 Task: Invite Team Member Softage.1@softage.net to Workspace Event Planning. Invite Team Member Softage.2@softage.net to Workspace Event Planning. Invite Team Member Softage.3@softage.net to Workspace Event Planning. Invite Team Member Softage.4@softage.net to Workspace Event Planning
Action: Mouse moved to (704, 92)
Screenshot: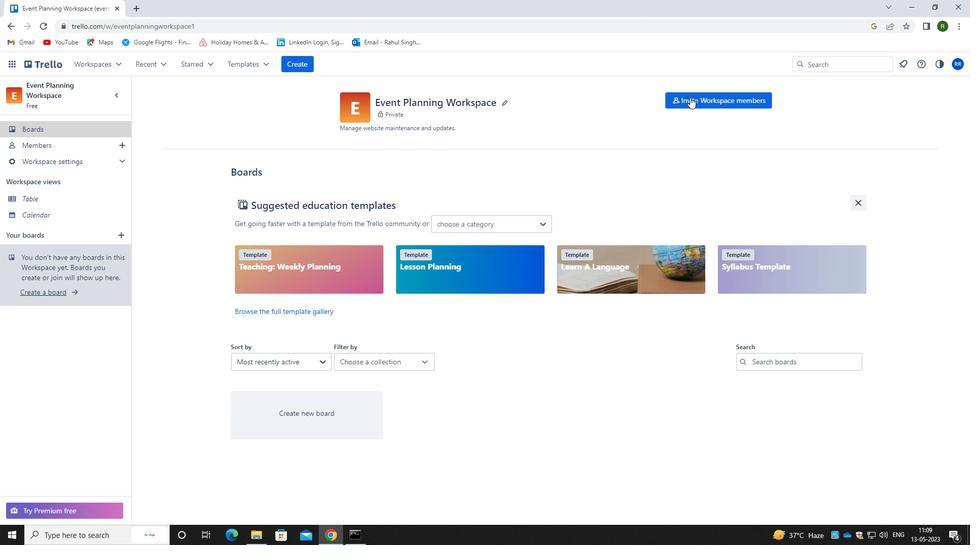 
Action: Mouse pressed left at (704, 92)
Screenshot: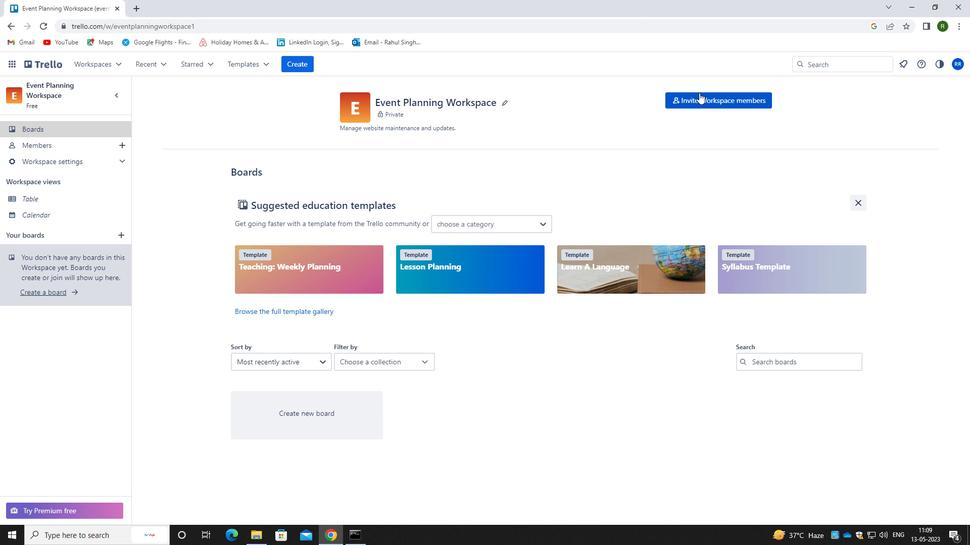 
Action: Mouse moved to (446, 280)
Screenshot: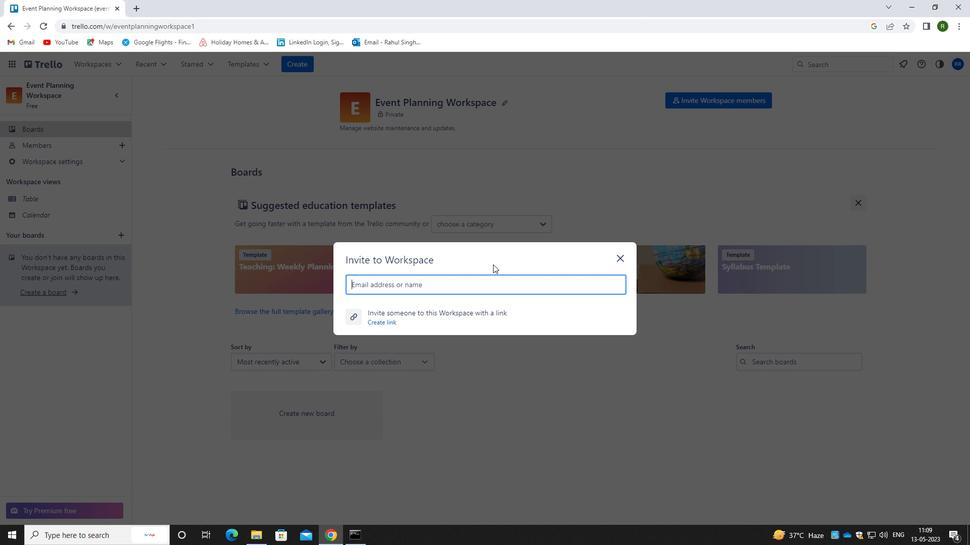 
Action: Key pressed <Key.caps_lock>s<Key.caps_lock>Oftage.1<Key.shift>@SOFTAGE.NET
Screenshot: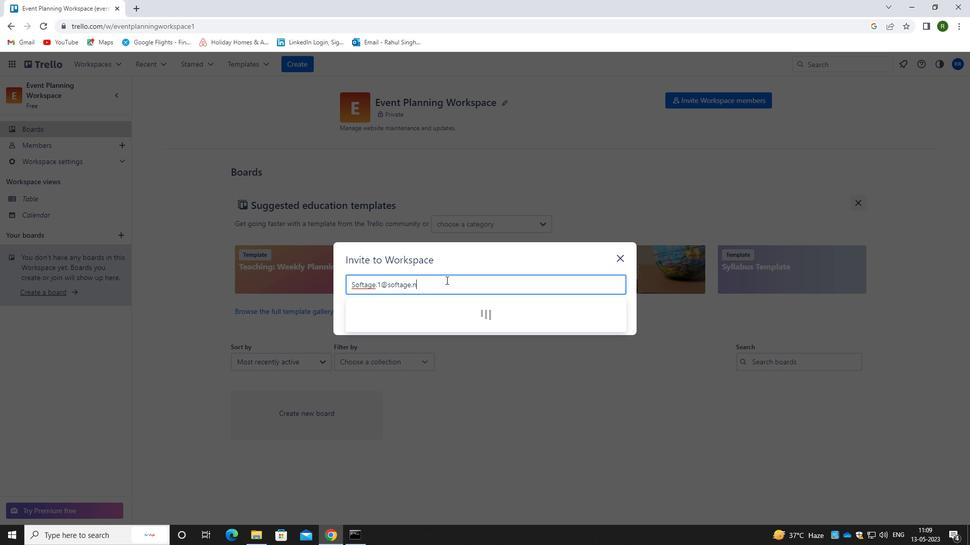 
Action: Mouse moved to (395, 312)
Screenshot: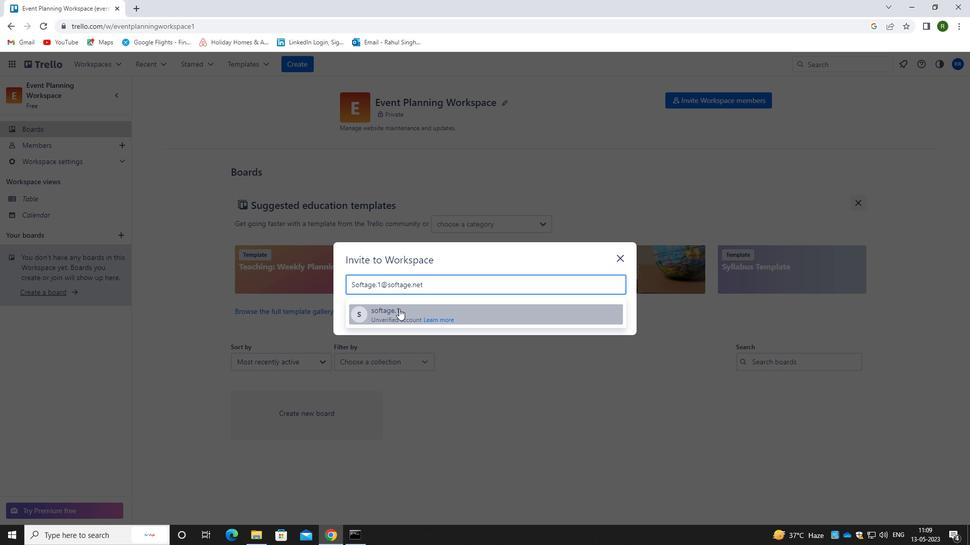 
Action: Mouse pressed left at (395, 312)
Screenshot: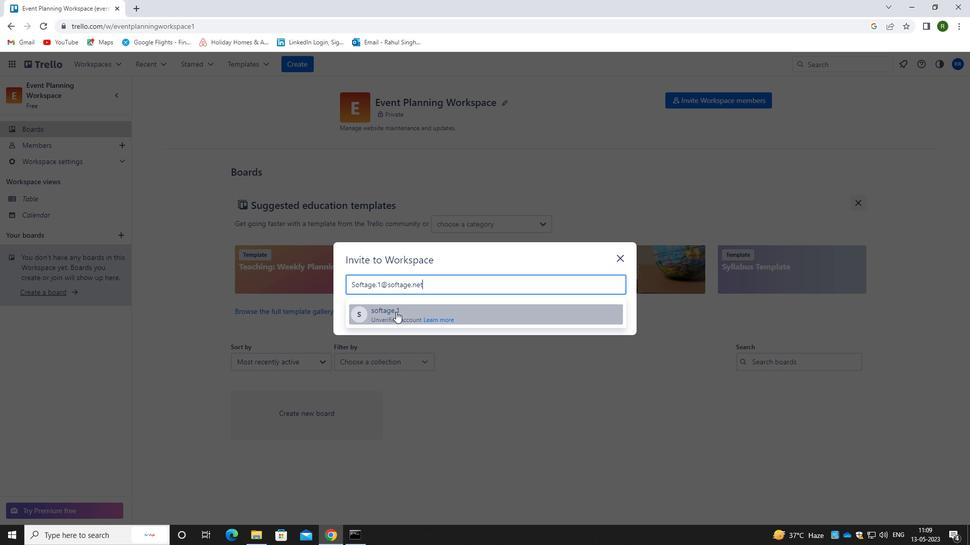
Action: Mouse moved to (589, 261)
Screenshot: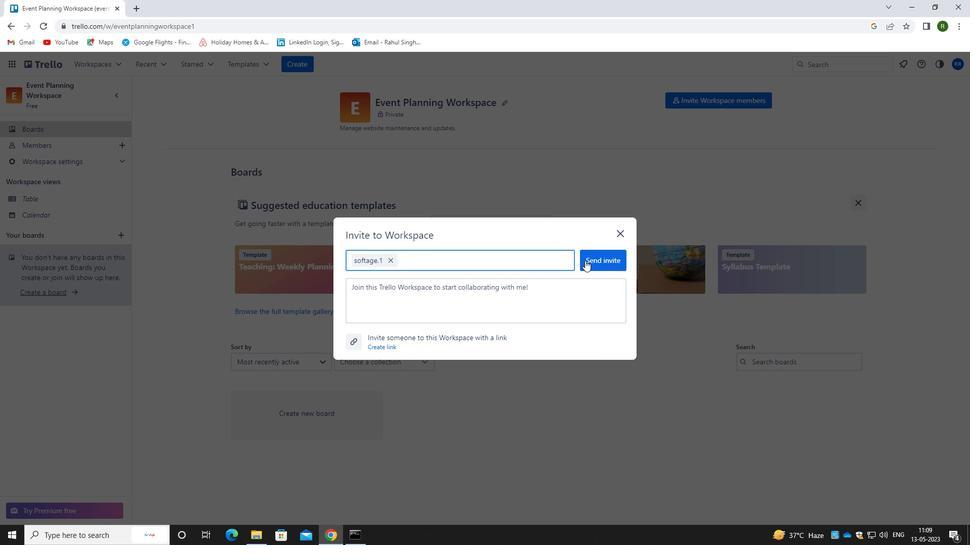 
Action: Mouse pressed left at (589, 261)
Screenshot: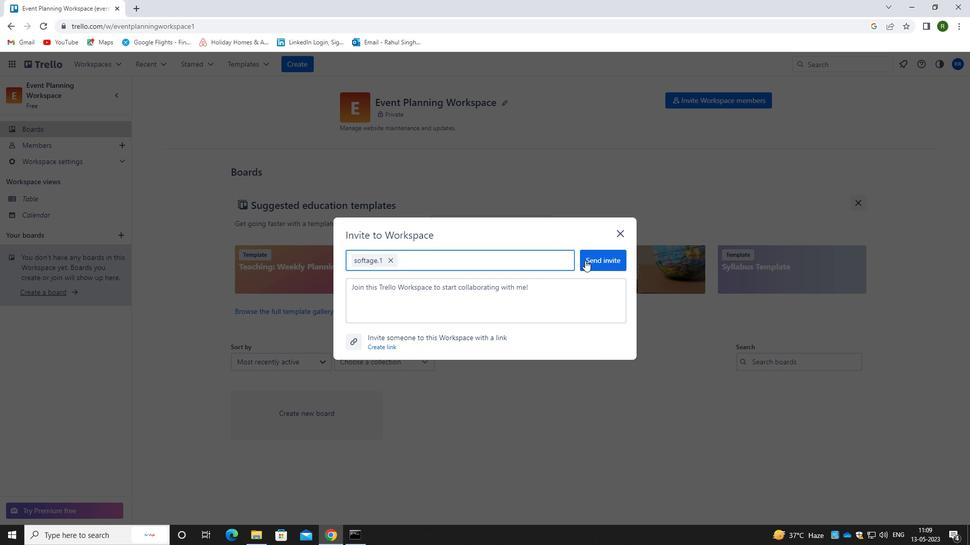 
Action: Mouse moved to (715, 102)
Screenshot: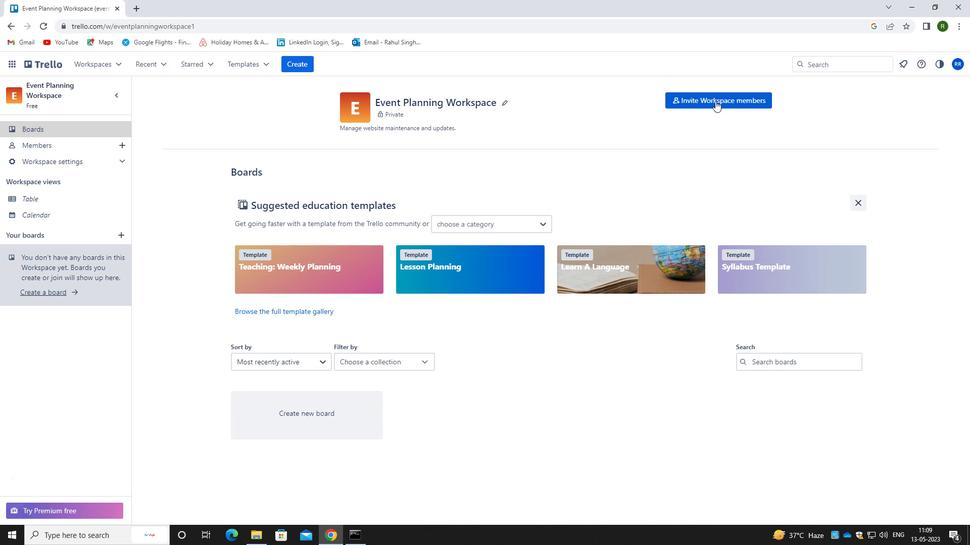 
Action: Mouse pressed left at (715, 102)
Screenshot: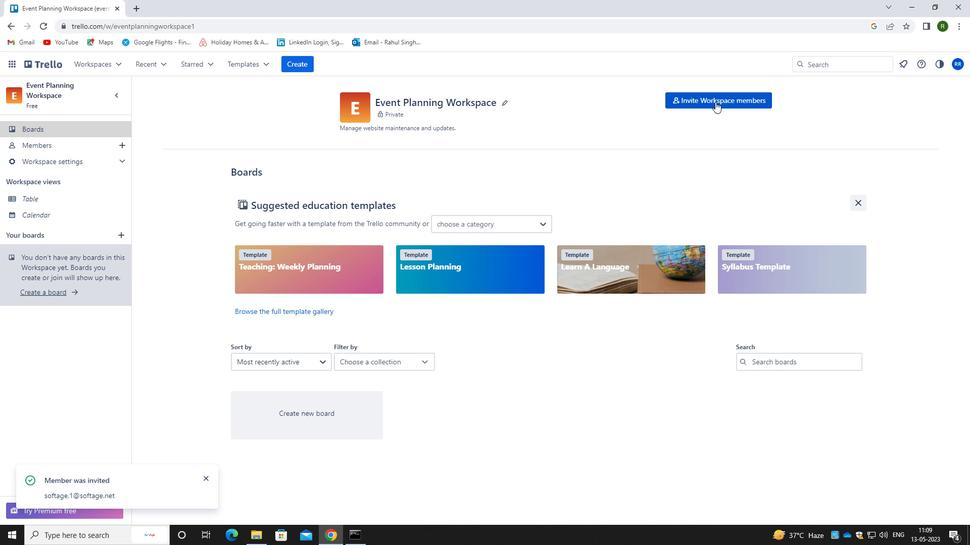 
Action: Mouse moved to (421, 283)
Screenshot: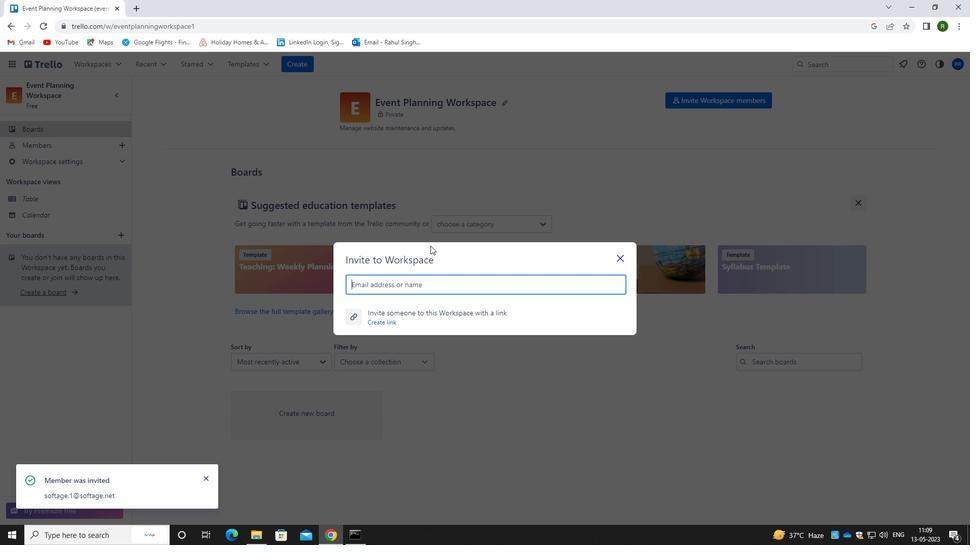 
Action: Key pressed <Key.shift>SOFTAGE.2<Key.shift>@SOFTAGE.2<Key.backspace>NET
Screenshot: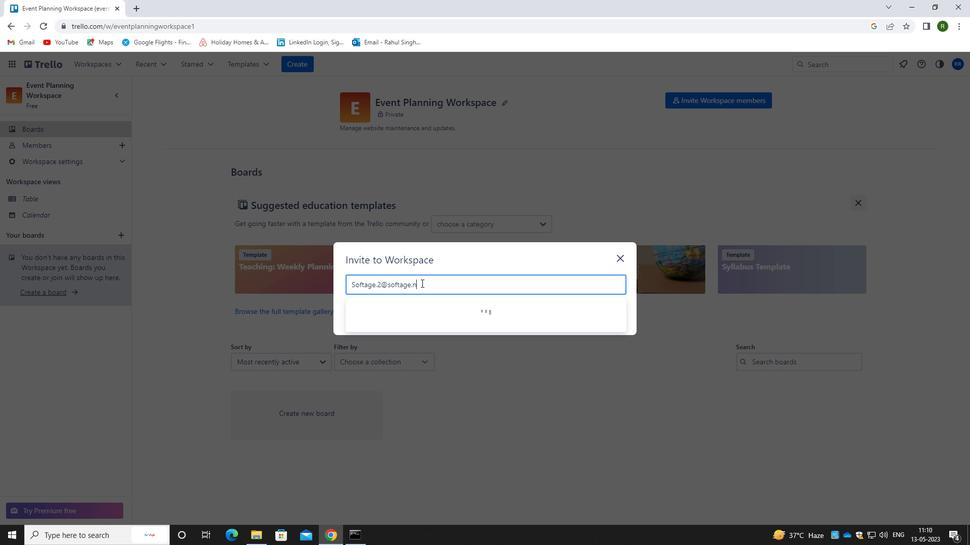 
Action: Mouse moved to (376, 314)
Screenshot: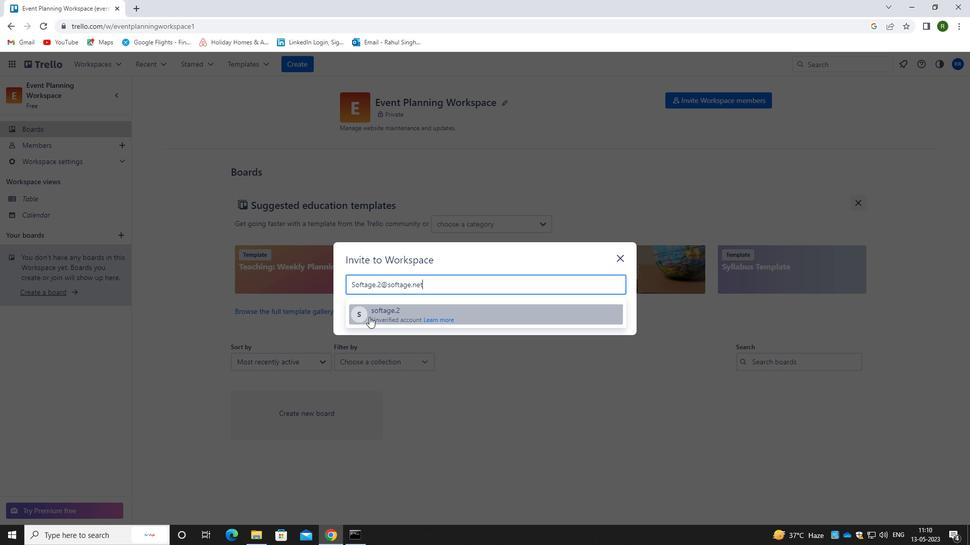 
Action: Mouse pressed left at (376, 314)
Screenshot: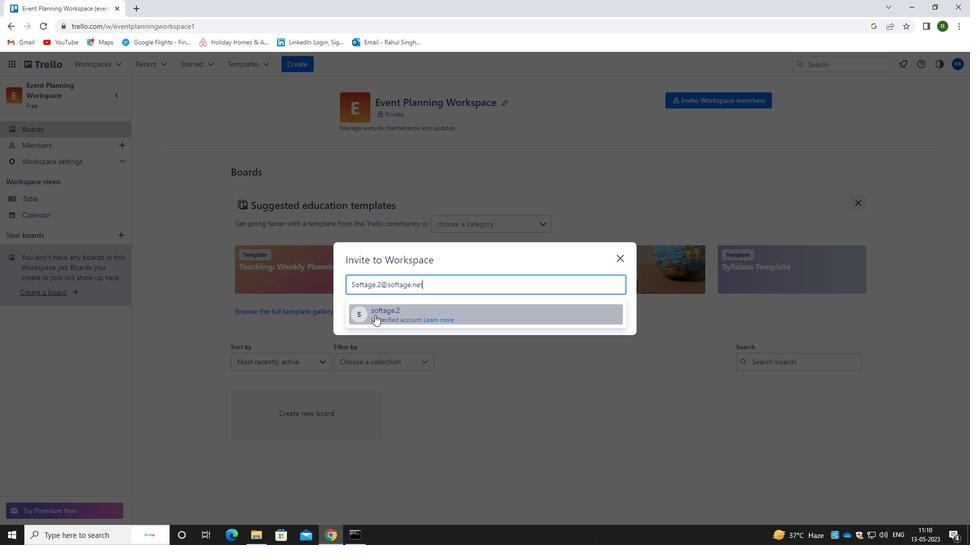 
Action: Mouse moved to (603, 261)
Screenshot: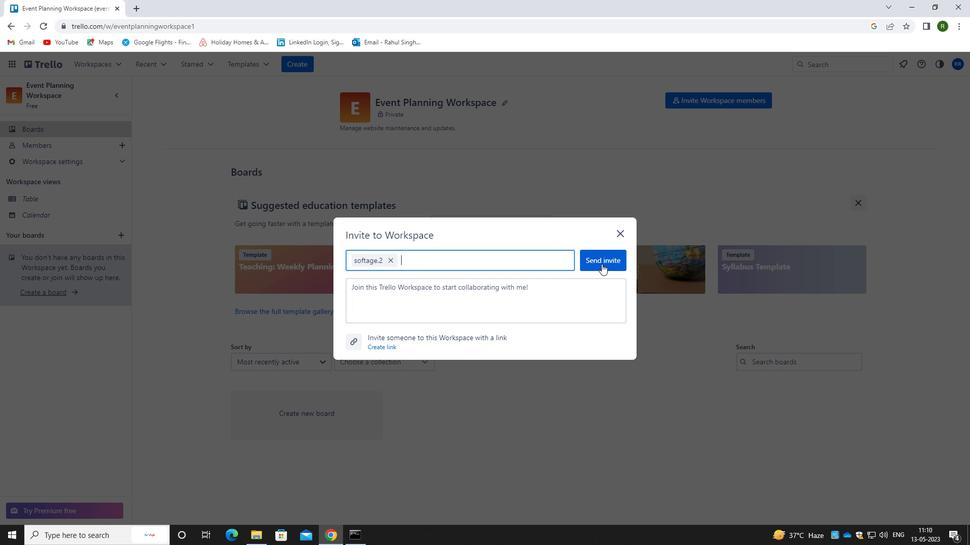 
Action: Mouse pressed left at (603, 261)
Screenshot: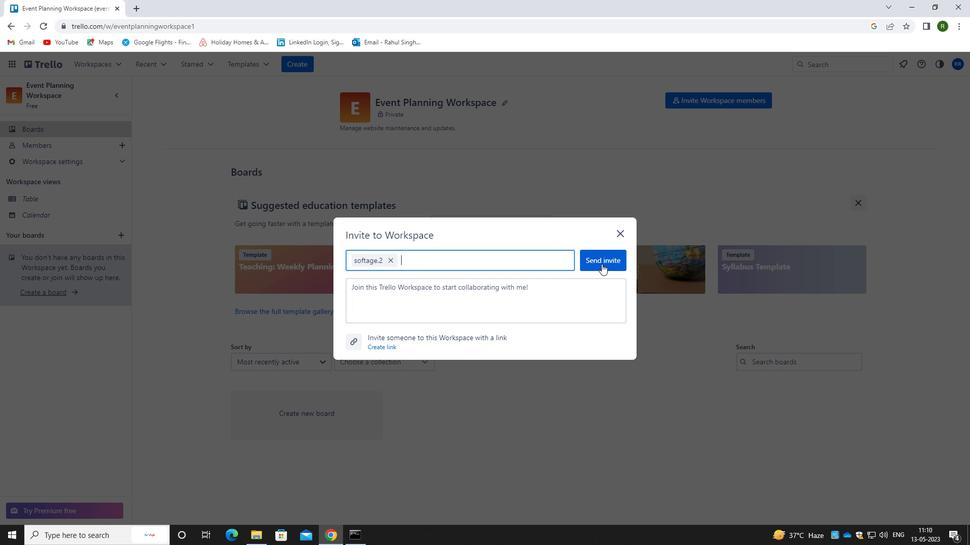 
Action: Mouse moved to (711, 94)
Screenshot: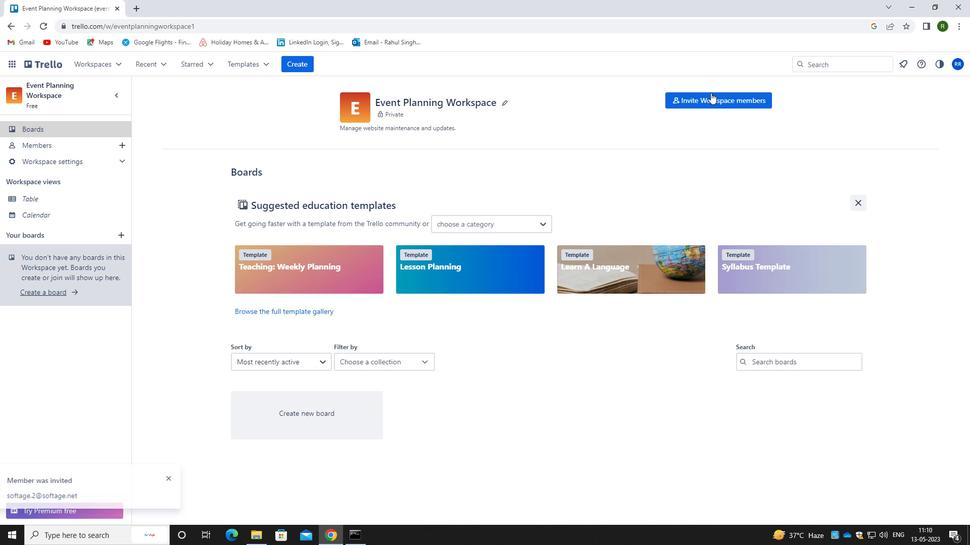 
Action: Mouse pressed left at (711, 94)
Screenshot: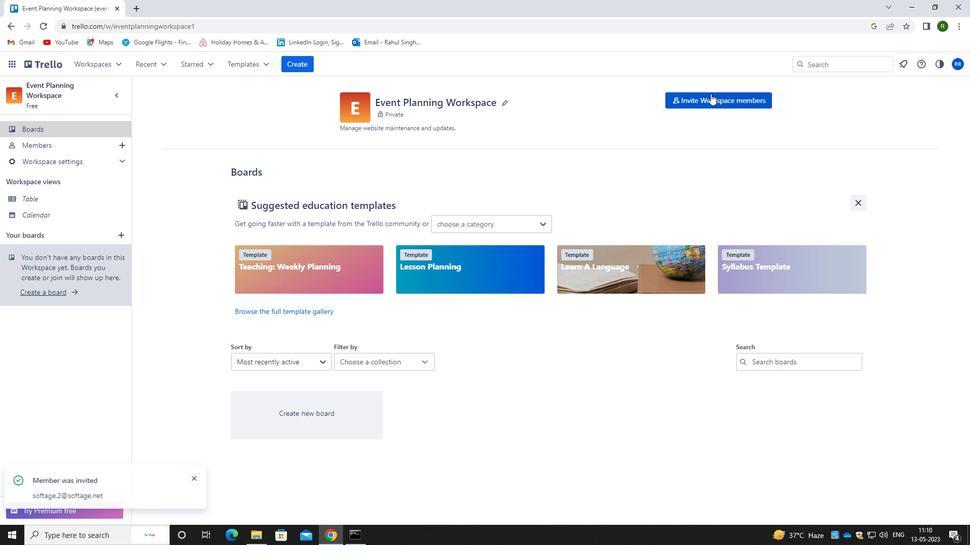 
Action: Mouse moved to (397, 299)
Screenshot: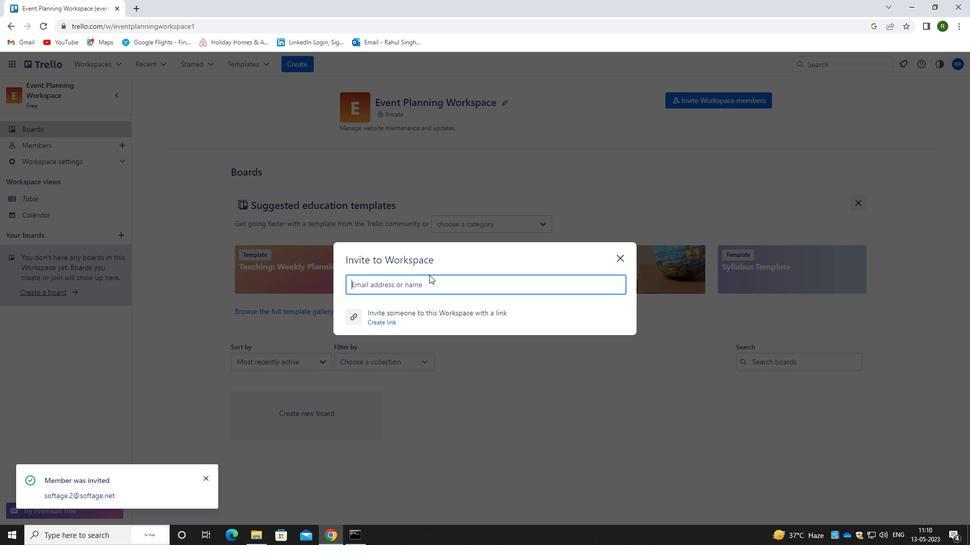 
Action: Key pressed <Key.shift>SOFTAGE.3<Key.shift>@SOFTAGE.NET
Screenshot: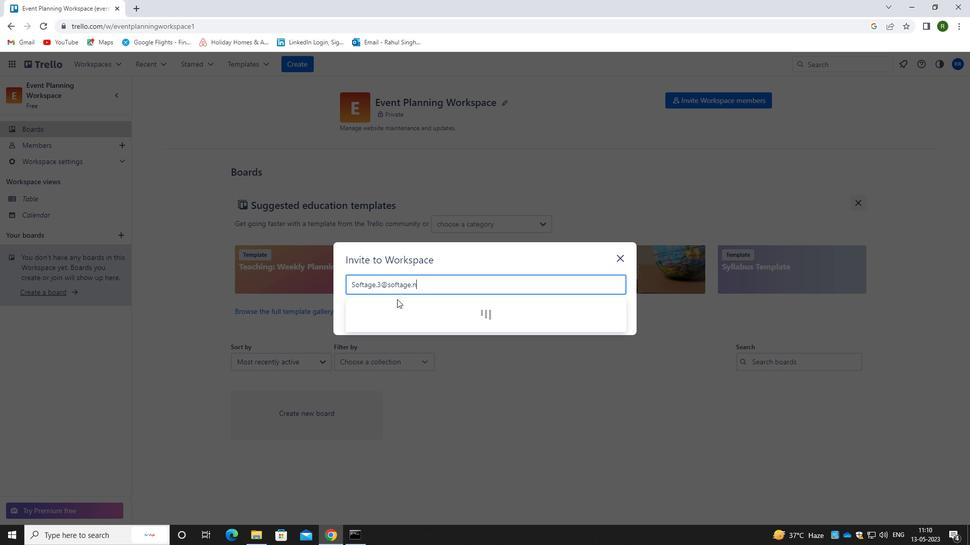 
Action: Mouse moved to (386, 317)
Screenshot: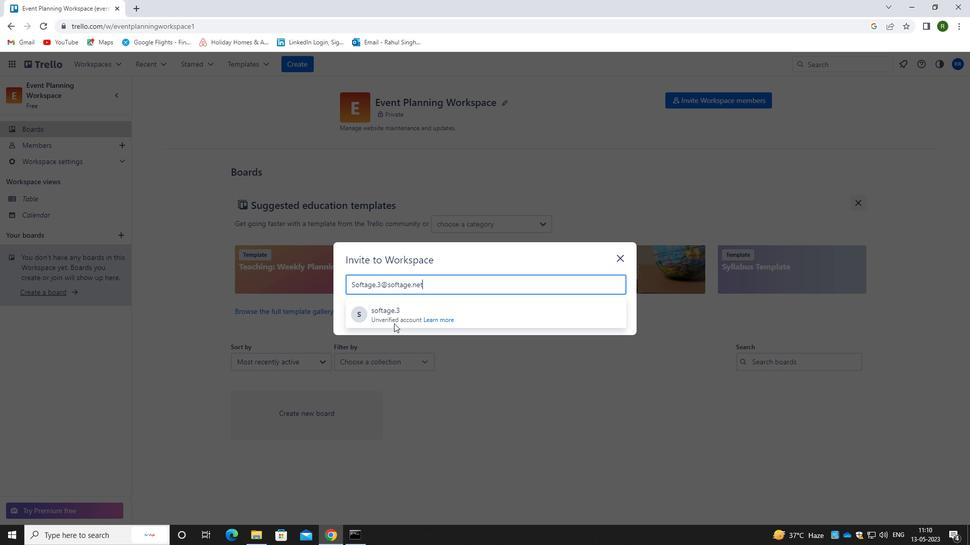 
Action: Mouse pressed left at (386, 317)
Screenshot: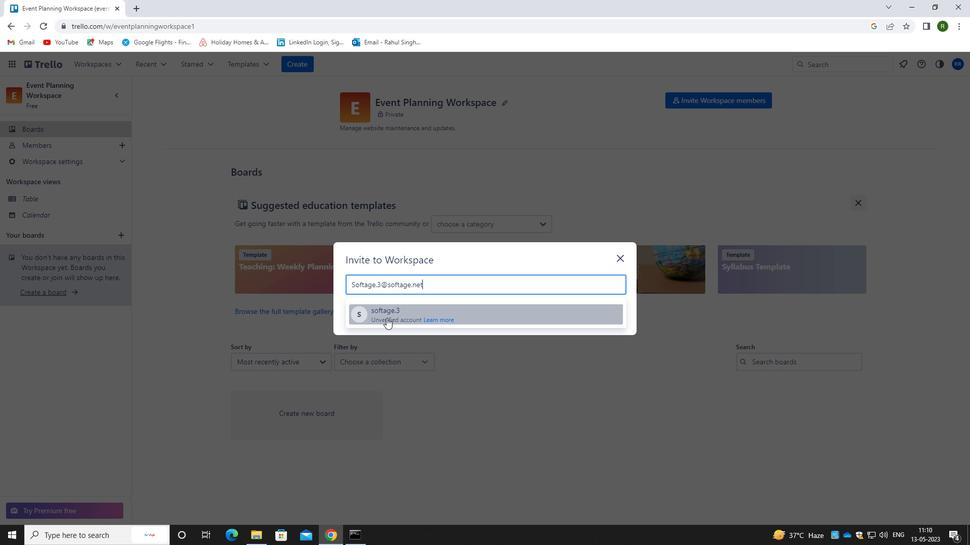 
Action: Mouse moved to (617, 261)
Screenshot: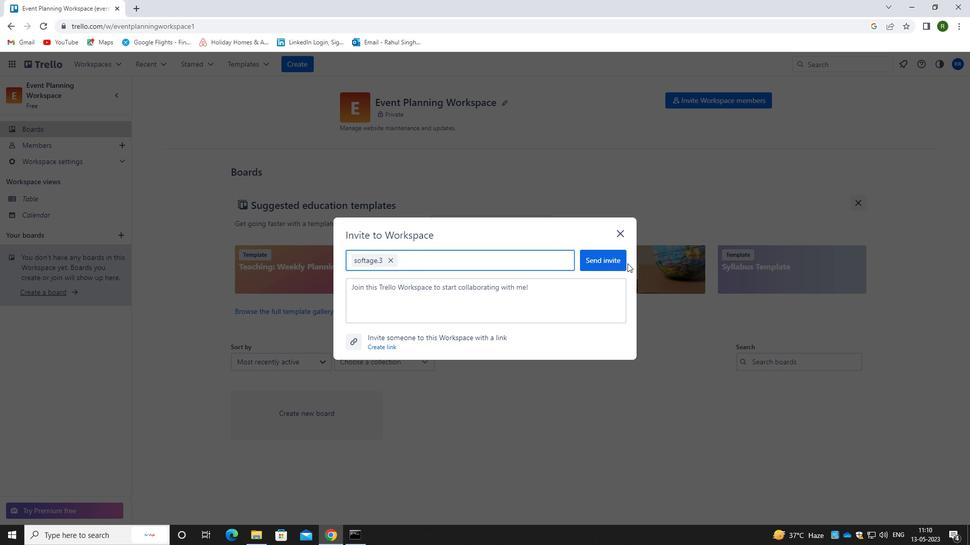 
Action: Mouse pressed left at (617, 261)
Screenshot: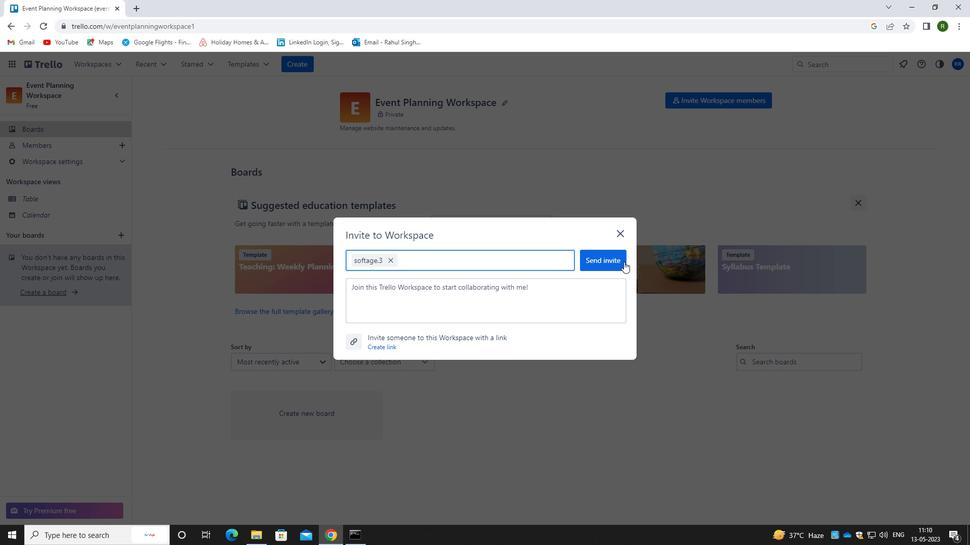 
Action: Mouse moved to (690, 104)
Screenshot: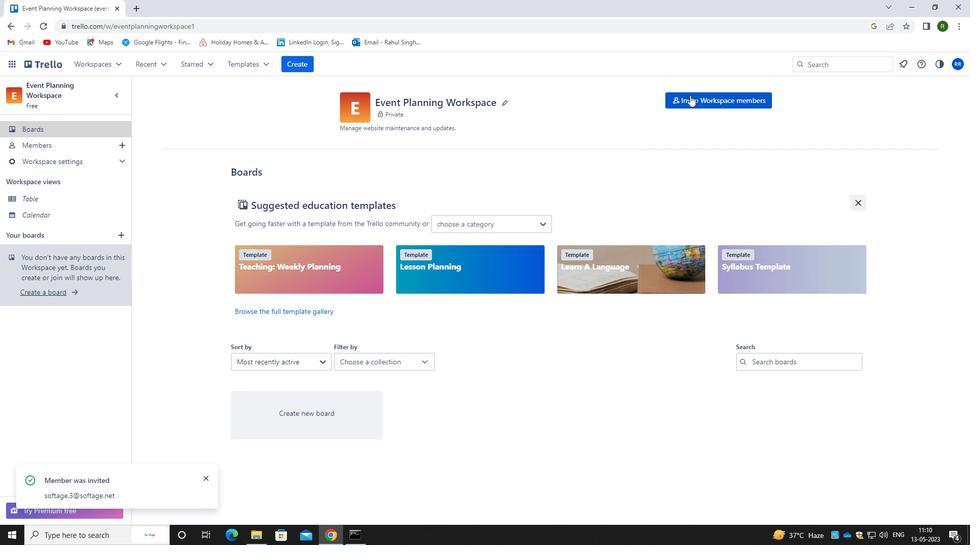 
Action: Mouse pressed left at (690, 104)
Screenshot: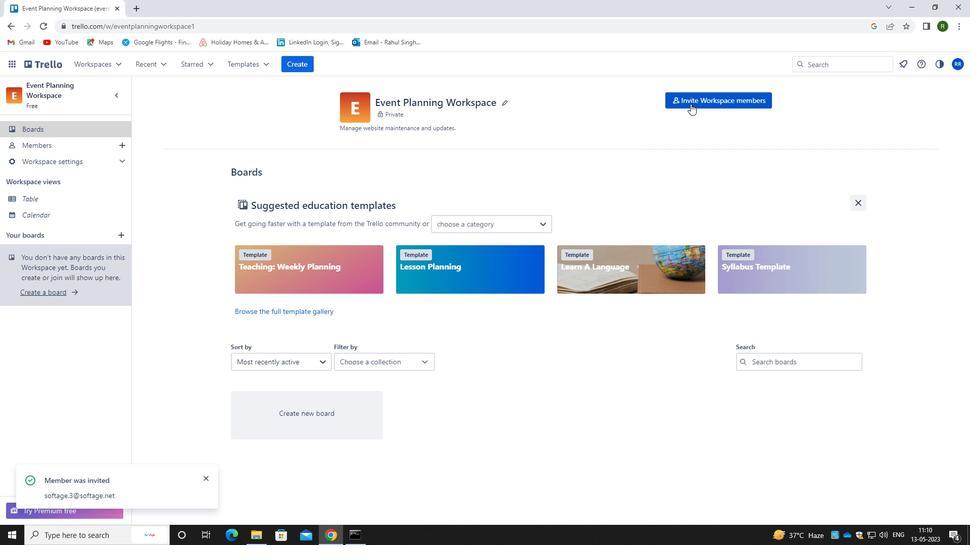 
Action: Mouse moved to (322, 299)
Screenshot: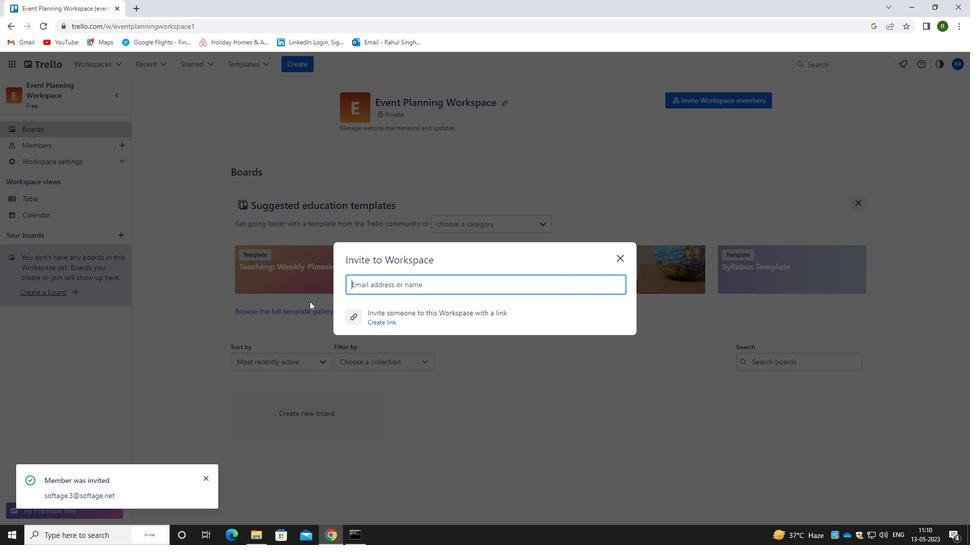 
Action: Key pressed <Key.shift>SOFTAGE.4<Key.shift>@SOFTAGE.NET
Screenshot: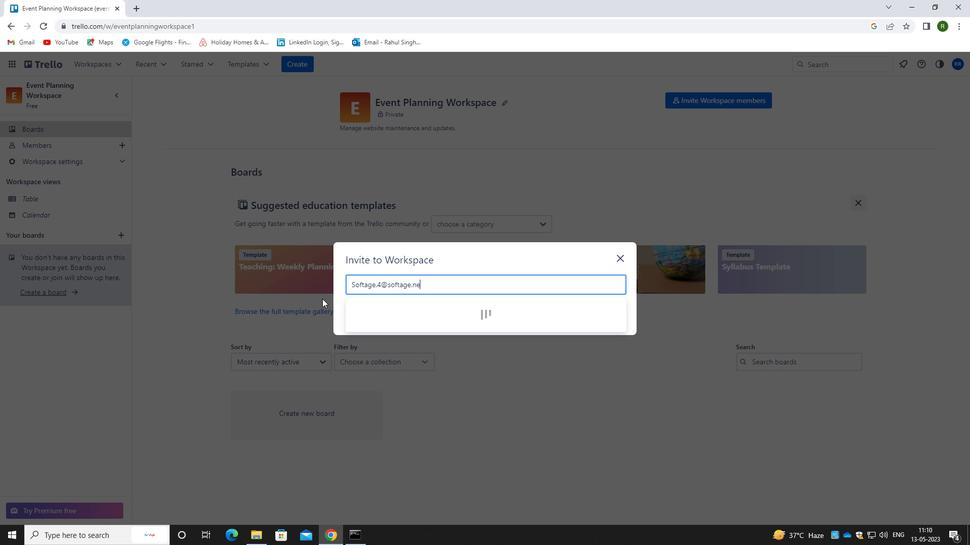 
Action: Mouse moved to (385, 320)
Screenshot: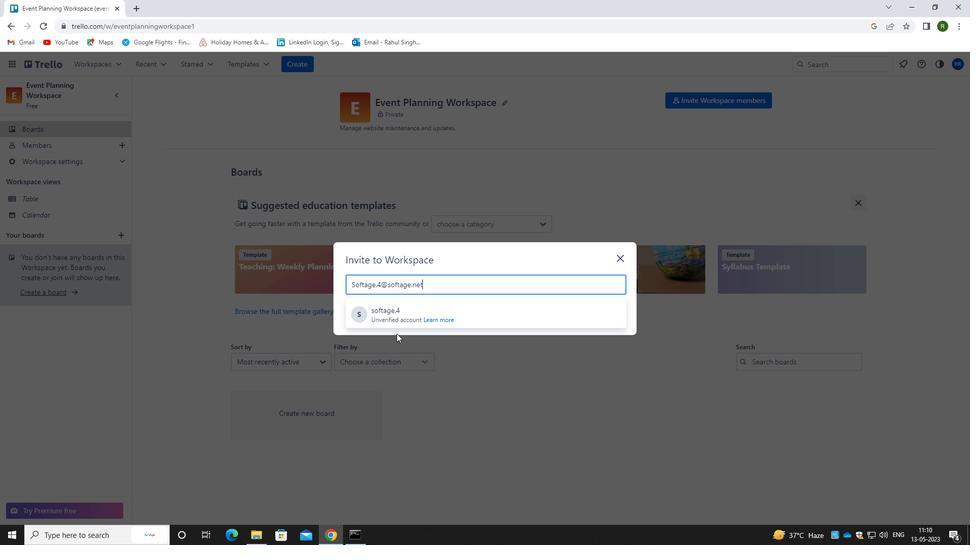 
Action: Mouse pressed left at (385, 320)
Screenshot: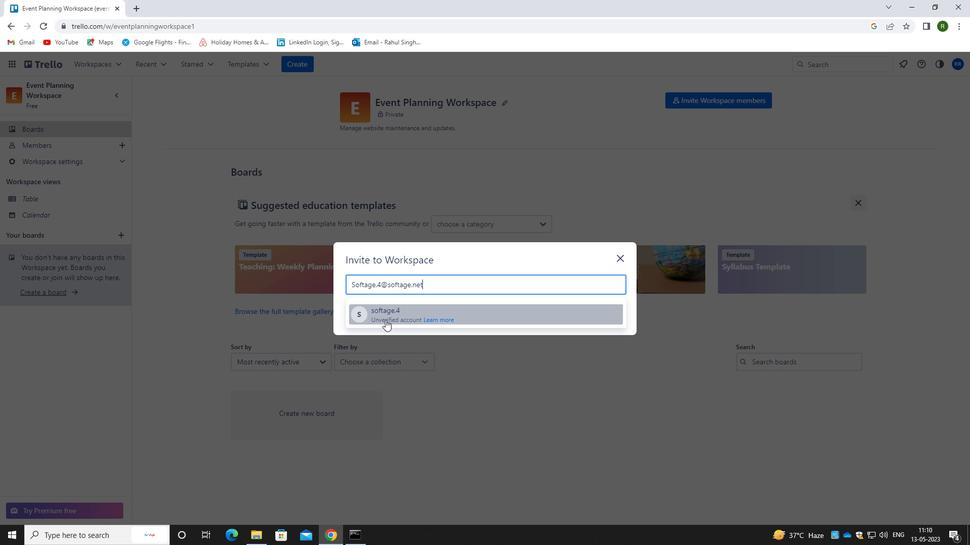 
Action: Mouse moved to (598, 268)
Screenshot: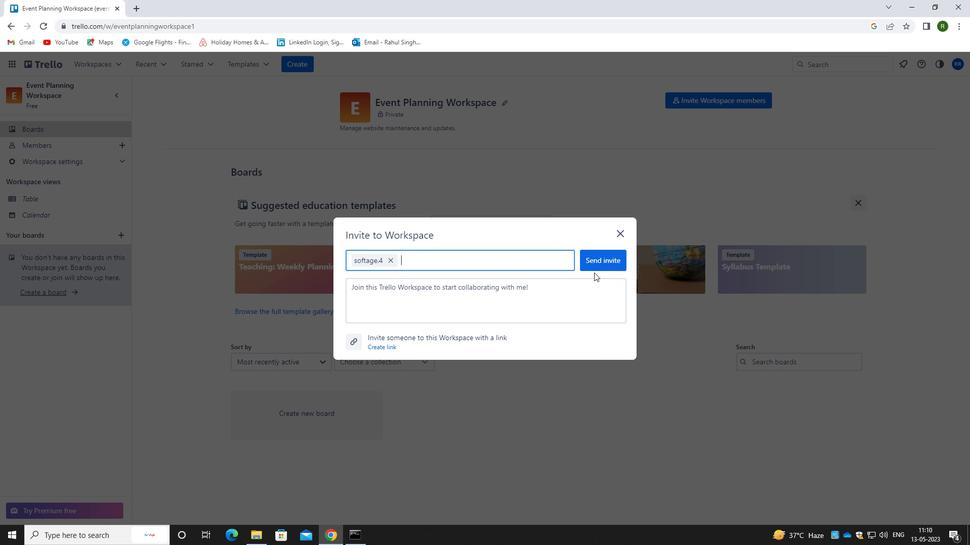 
Action: Mouse pressed left at (598, 268)
Screenshot: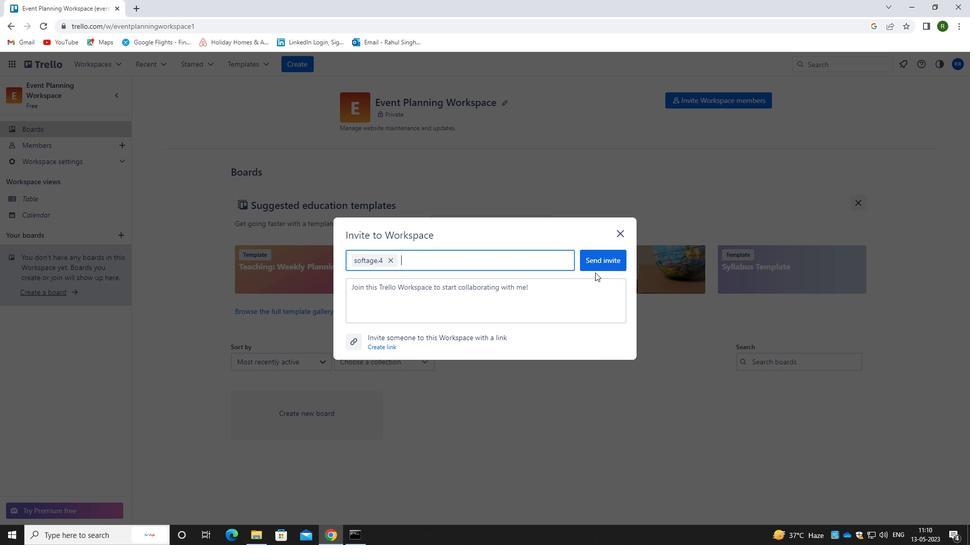 
Action: Mouse moved to (533, 169)
Screenshot: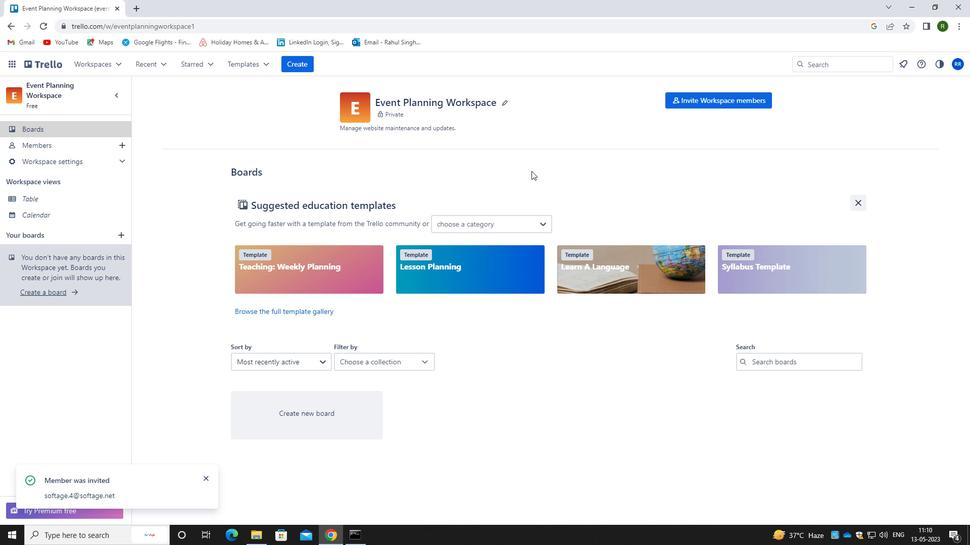 
